 Task: Select the workspace "Agenda".
Action: Mouse moved to (351, 93)
Screenshot: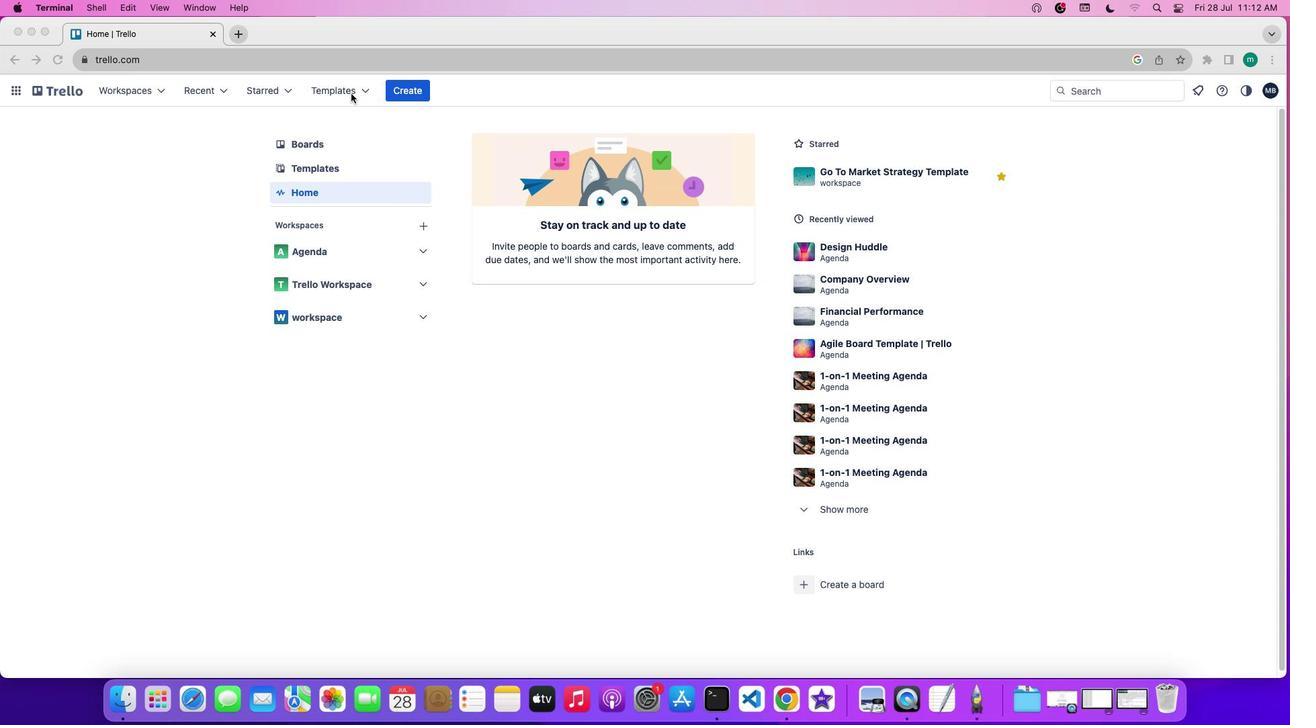 
Action: Mouse pressed left at (351, 93)
Screenshot: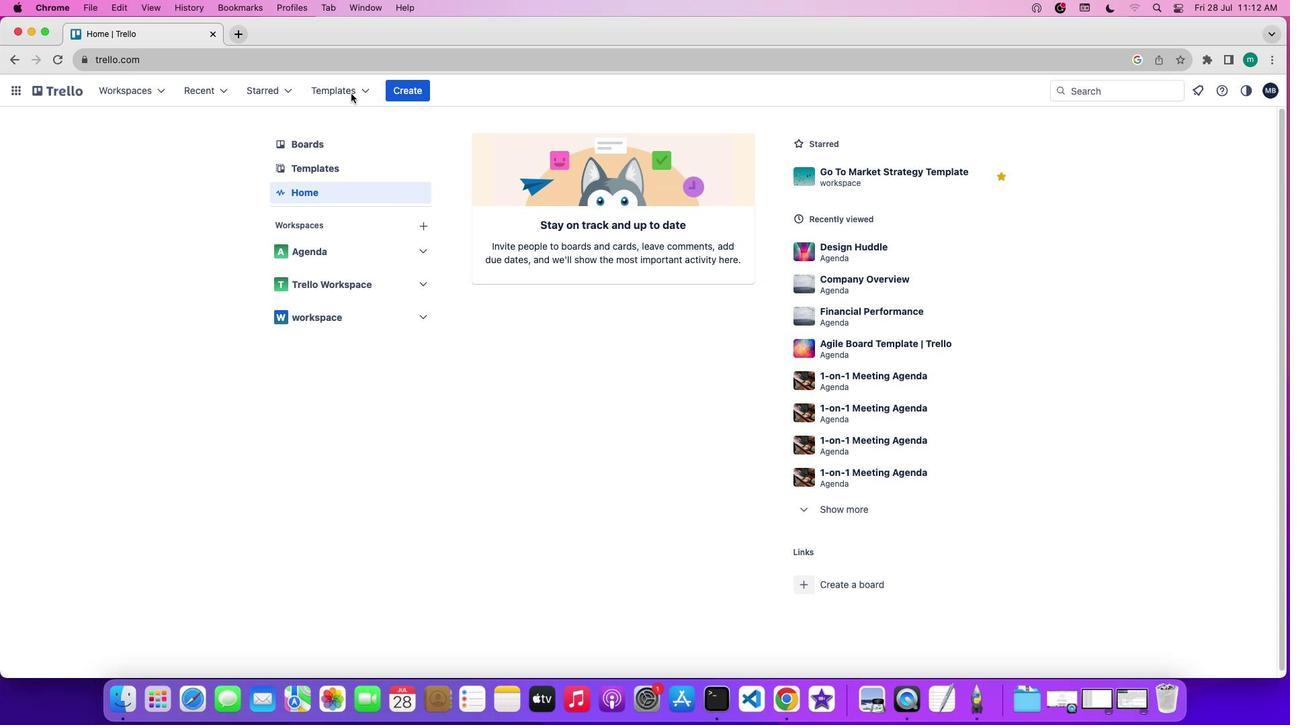 
Action: Mouse pressed left at (351, 93)
Screenshot: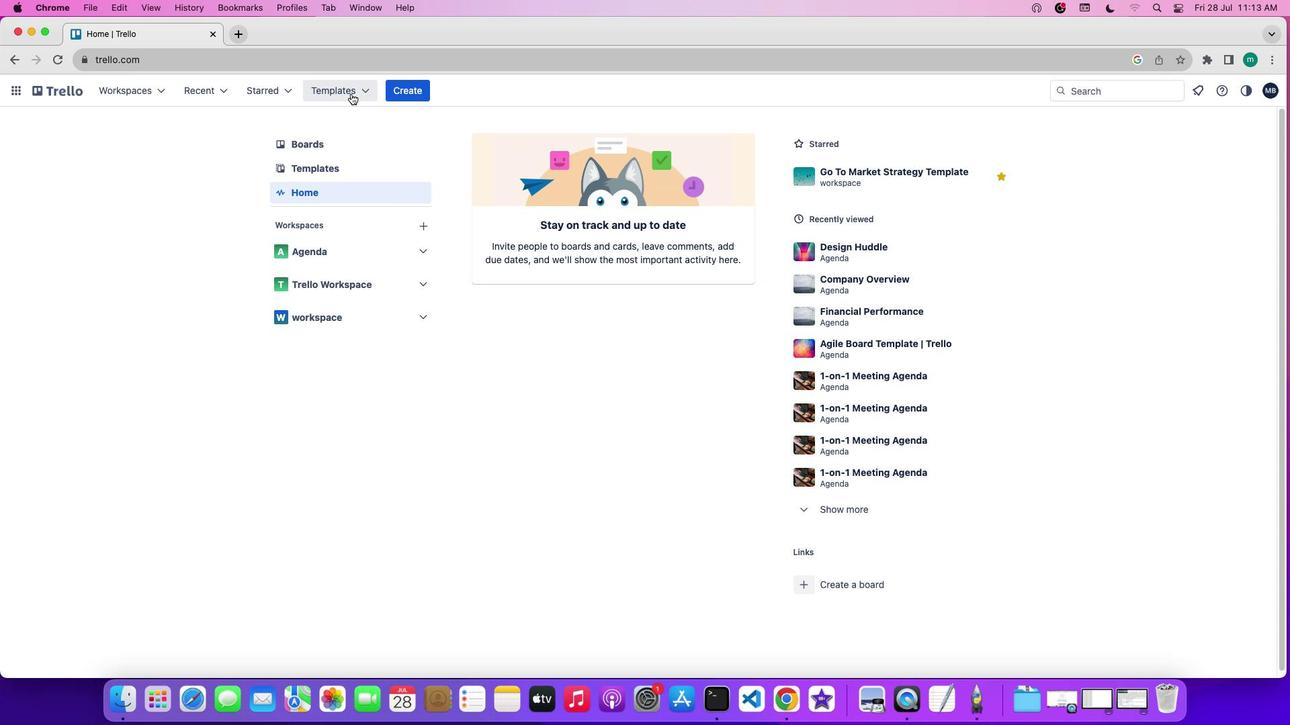 
Action: Mouse moved to (391, 265)
Screenshot: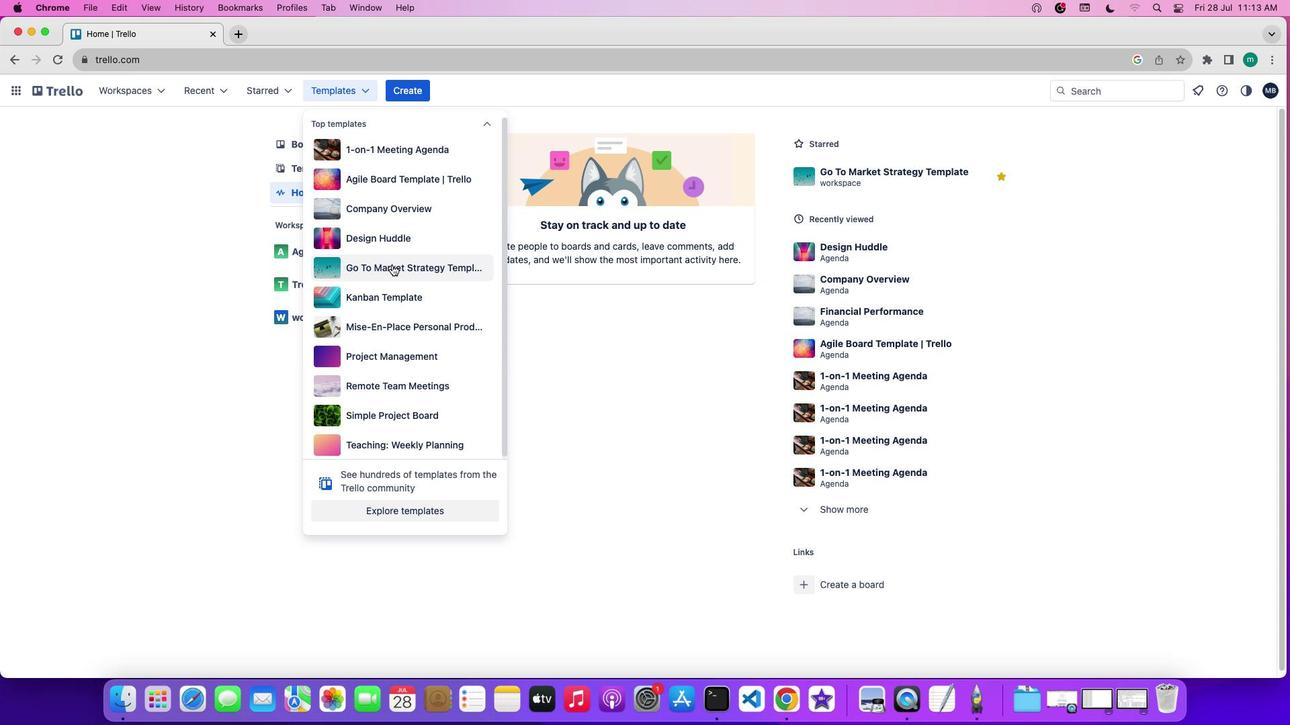
Action: Mouse pressed left at (391, 265)
Screenshot: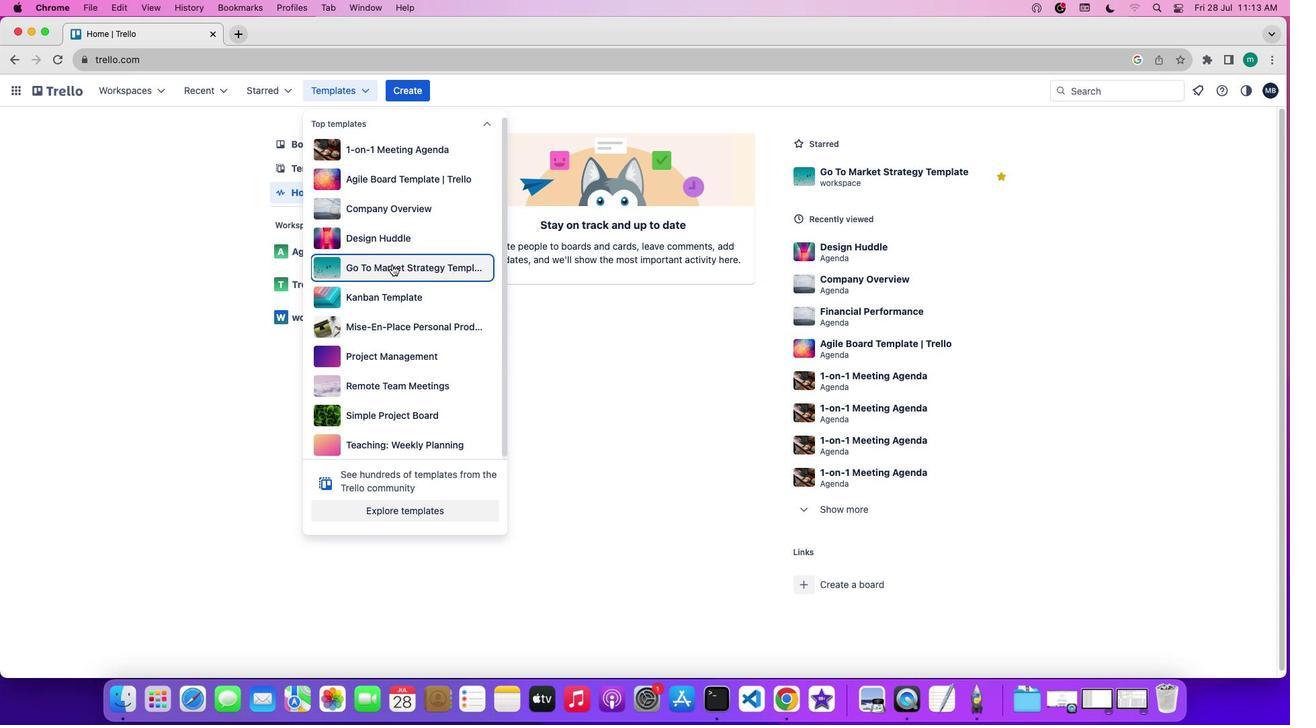 
Action: Mouse moved to (454, 297)
Screenshot: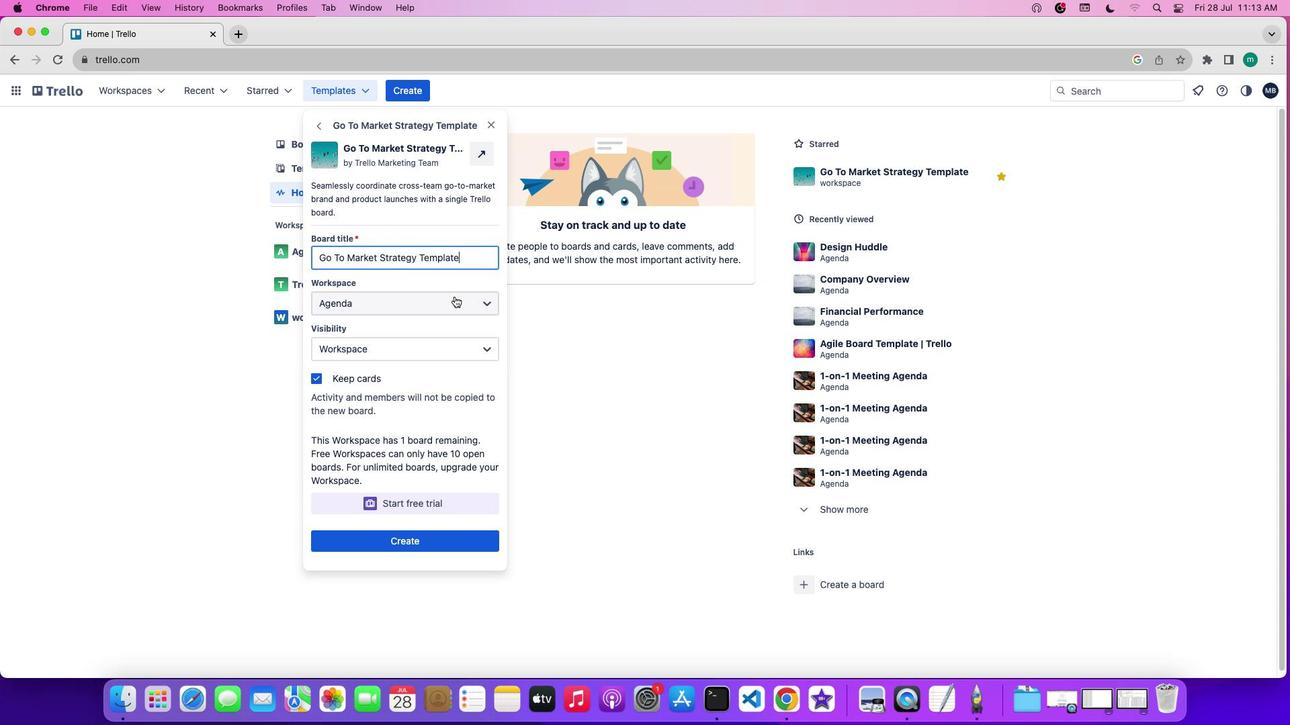 
Action: Mouse pressed left at (454, 297)
Screenshot: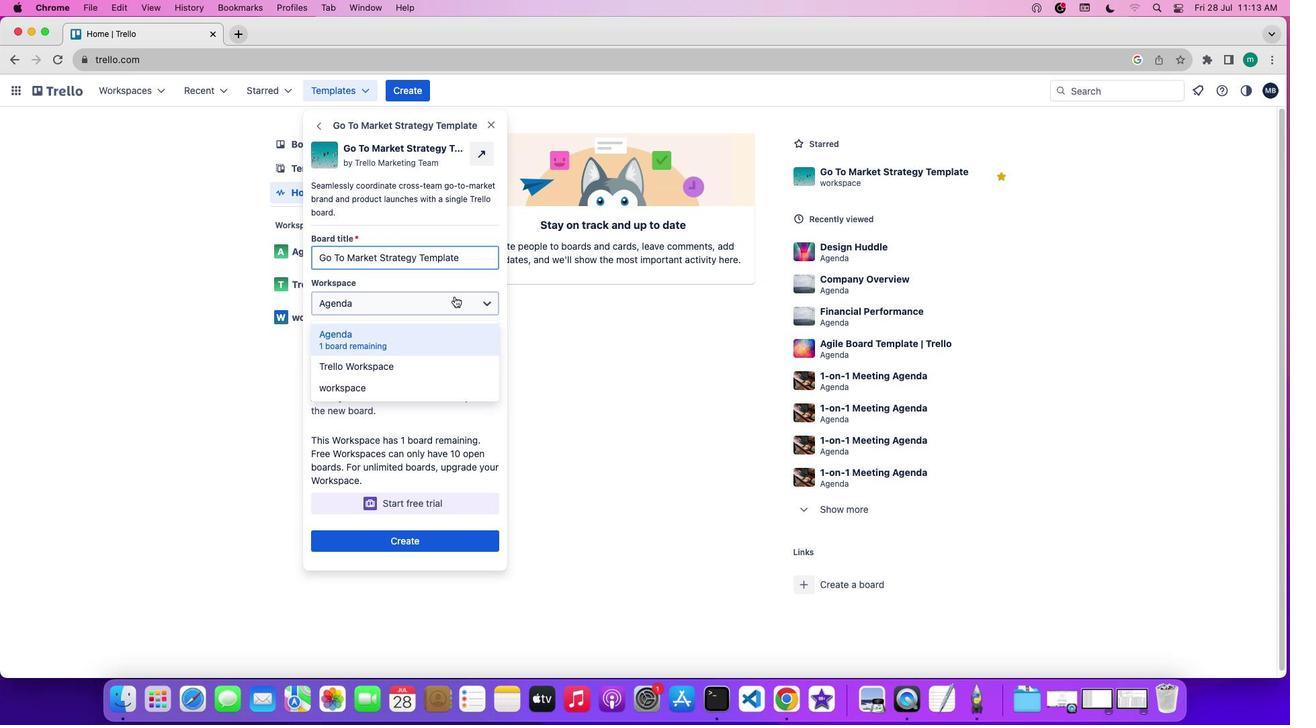 
Action: Mouse moved to (445, 342)
Screenshot: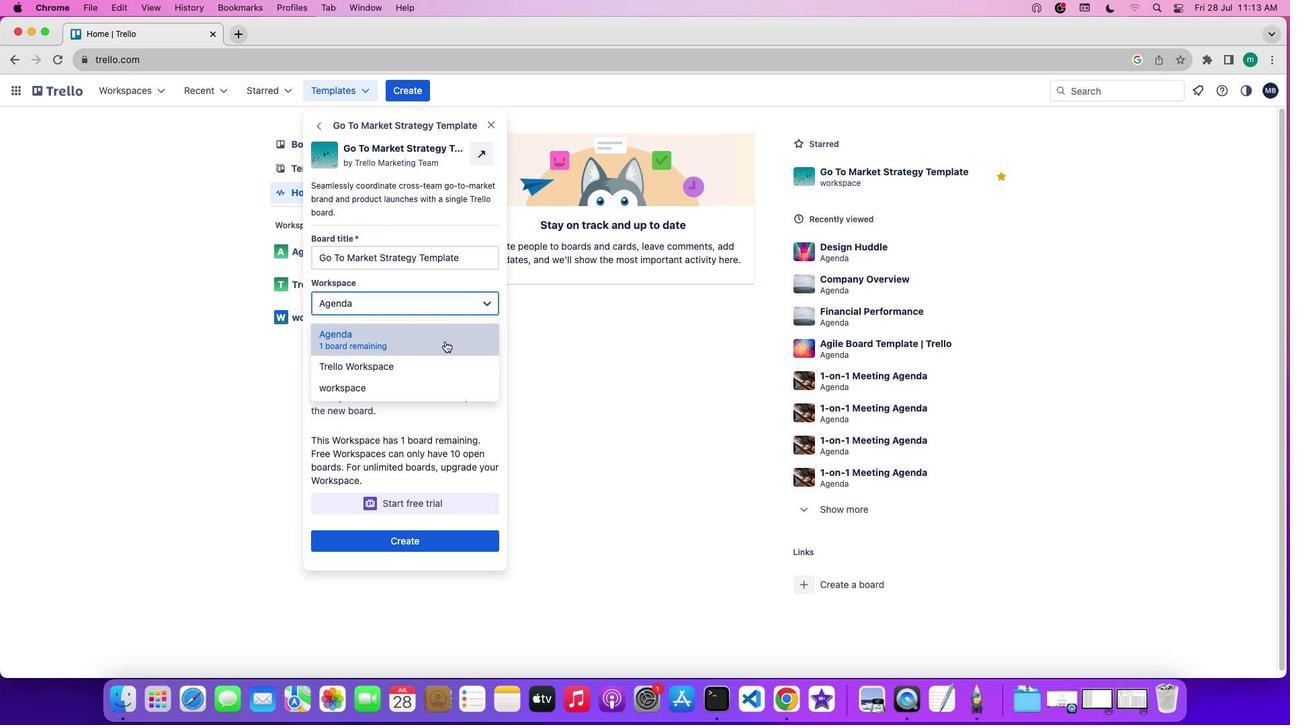 
Action: Mouse pressed left at (445, 342)
Screenshot: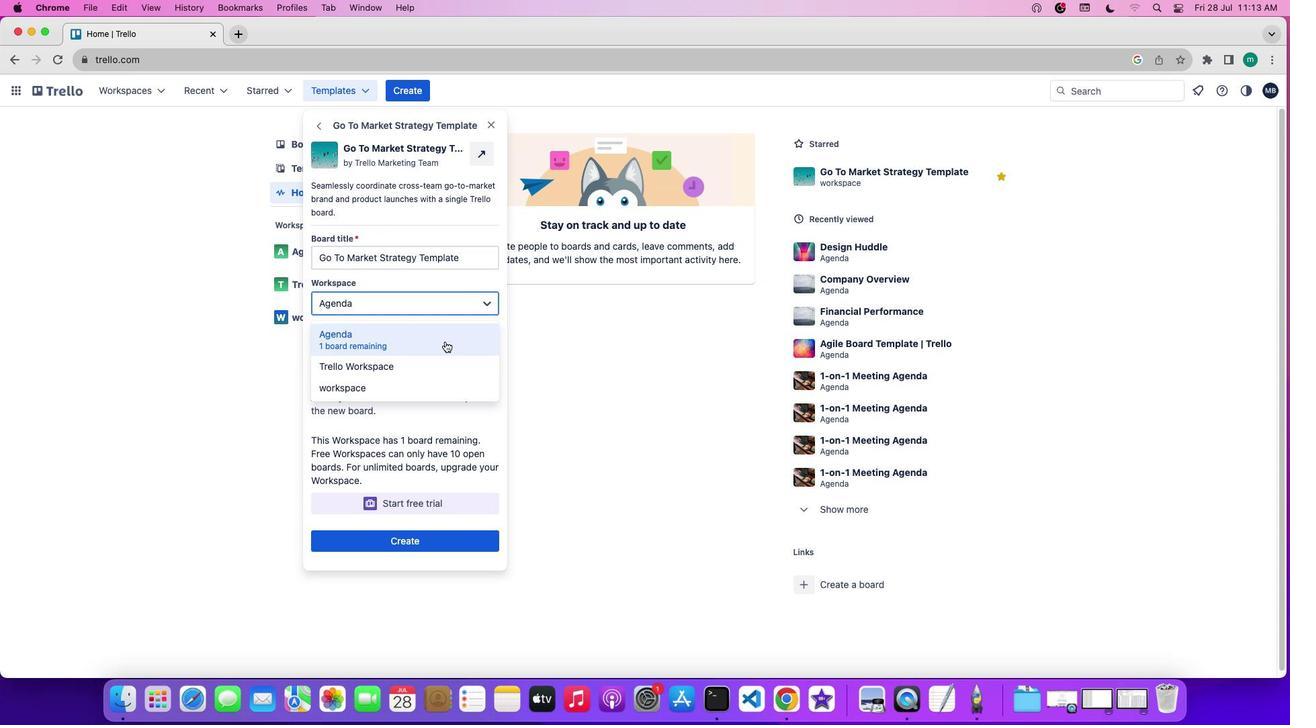 
Action: Mouse moved to (517, 360)
Screenshot: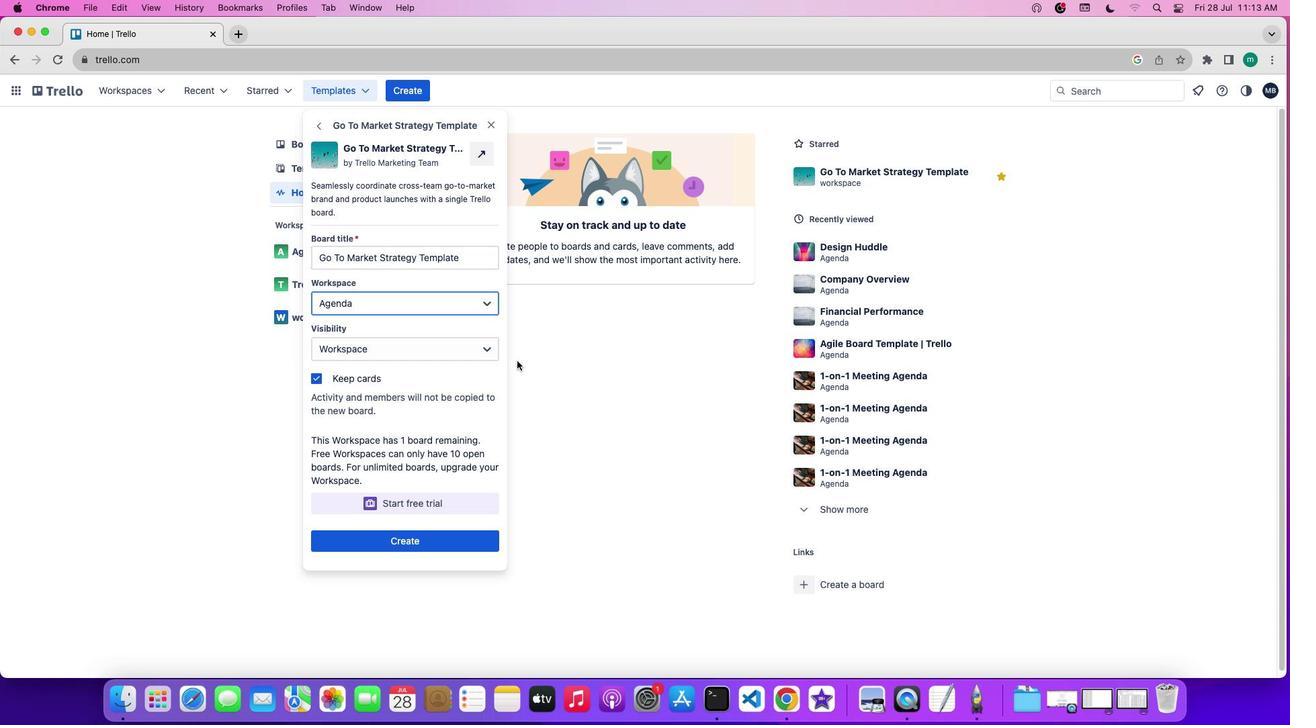 
